 Task: Locate the nearest public gardens to Los Angeles, California, and San Diego, California.
Action: Mouse moved to (111, 71)
Screenshot: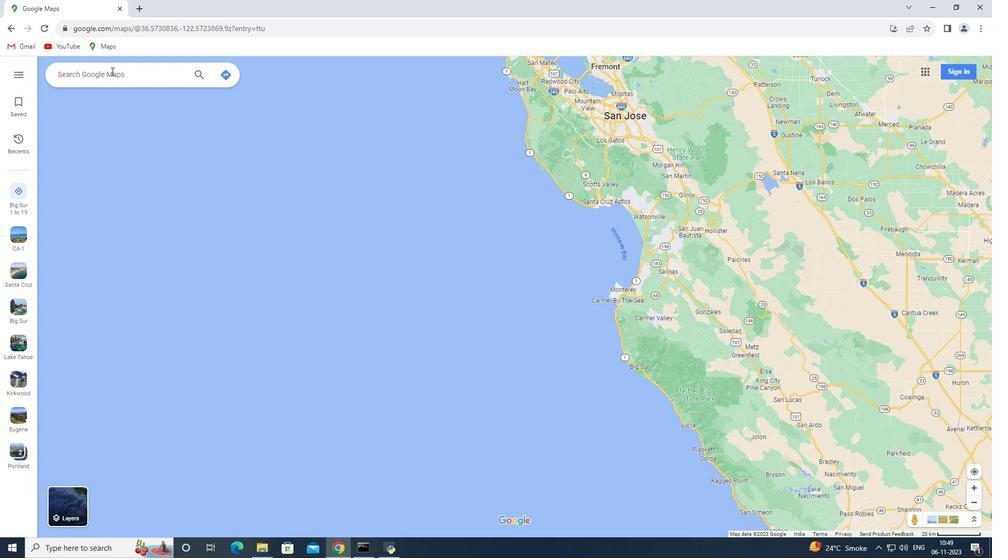 
Action: Mouse pressed left at (111, 71)
Screenshot: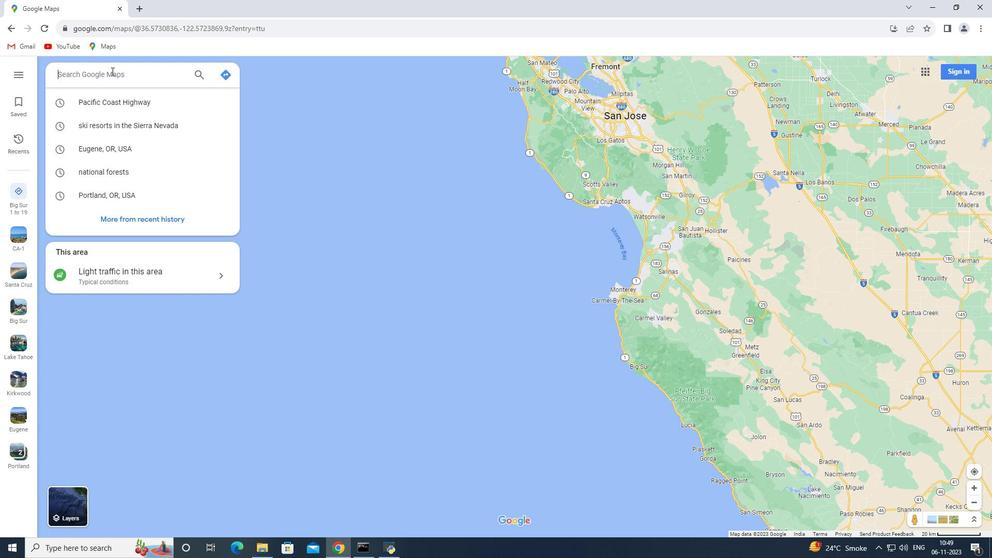 
Action: Key pressed <Key.shift_r>Los<Key.space><Key.shift>Angeles,<Key.space><Key.shift>California<Key.enter>
Screenshot: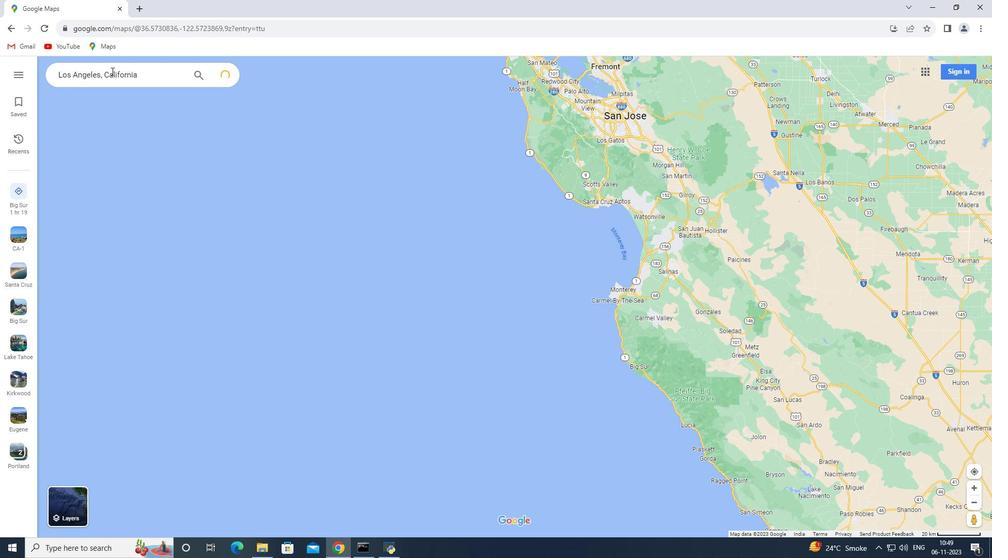 
Action: Mouse moved to (141, 256)
Screenshot: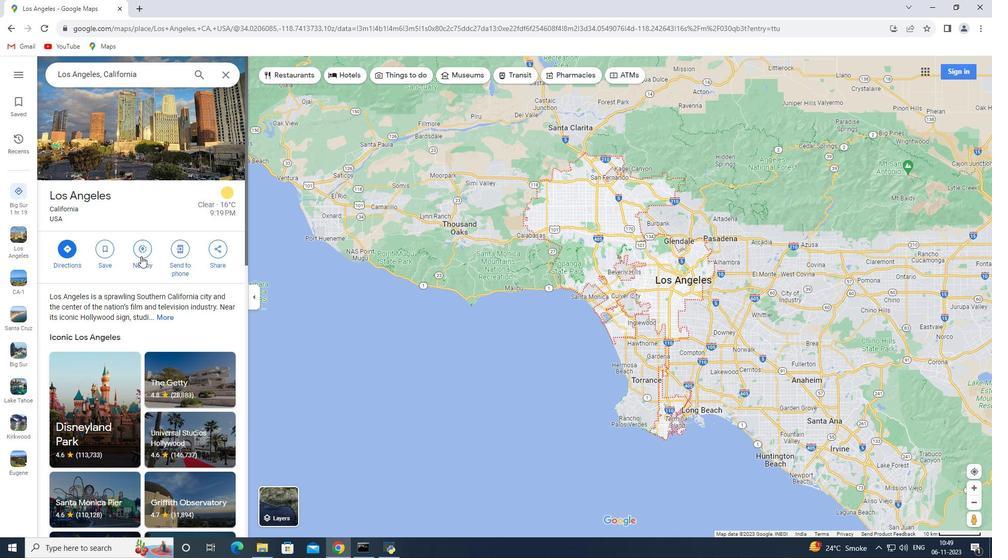 
Action: Mouse pressed left at (141, 256)
Screenshot: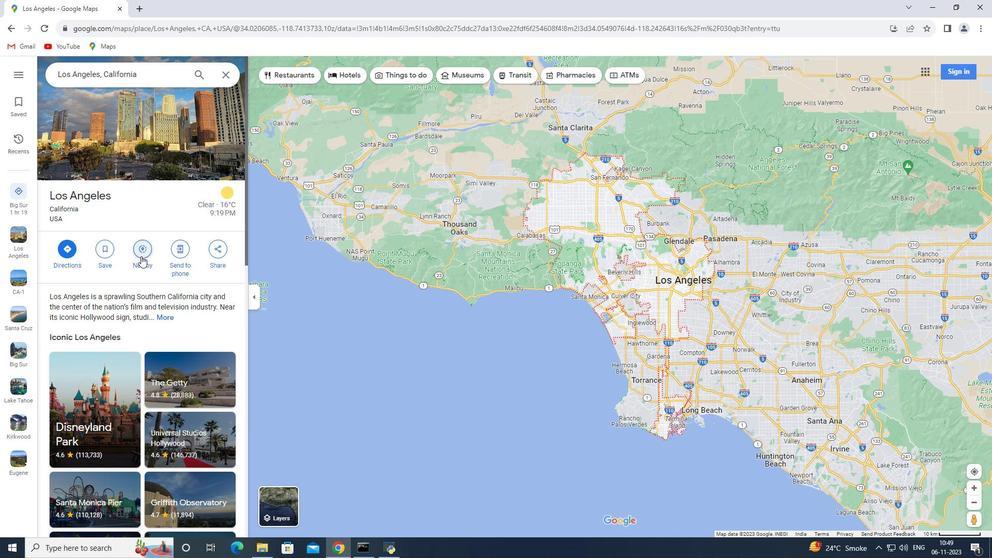 
Action: Key pressed public<Key.space>gardens<Key.enter>
Screenshot: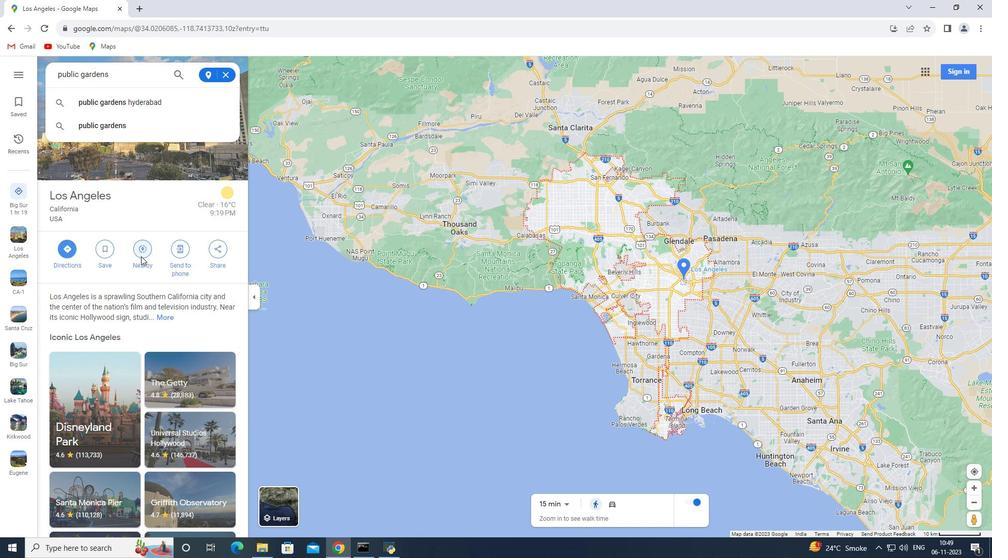 
Action: Mouse moved to (222, 77)
Screenshot: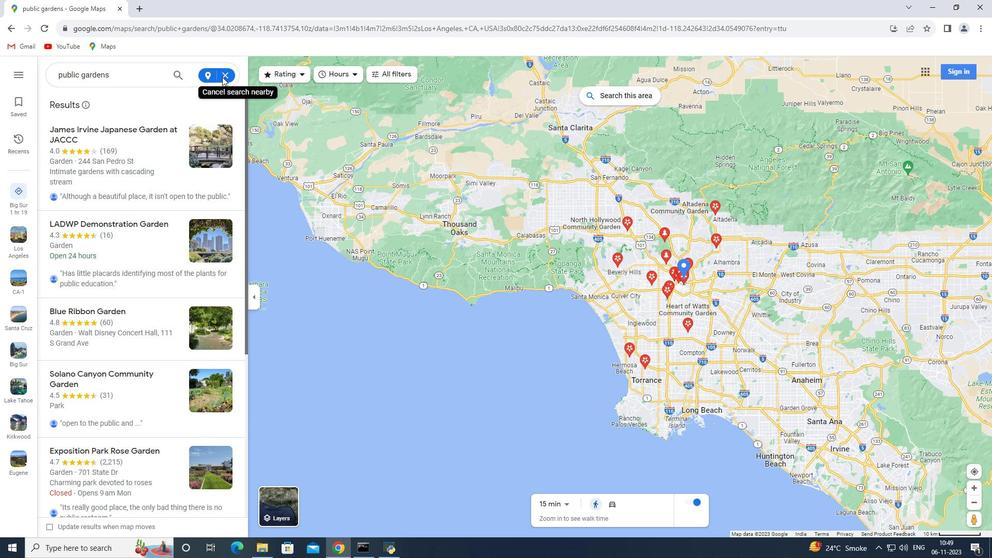 
Action: Mouse pressed left at (222, 77)
Screenshot: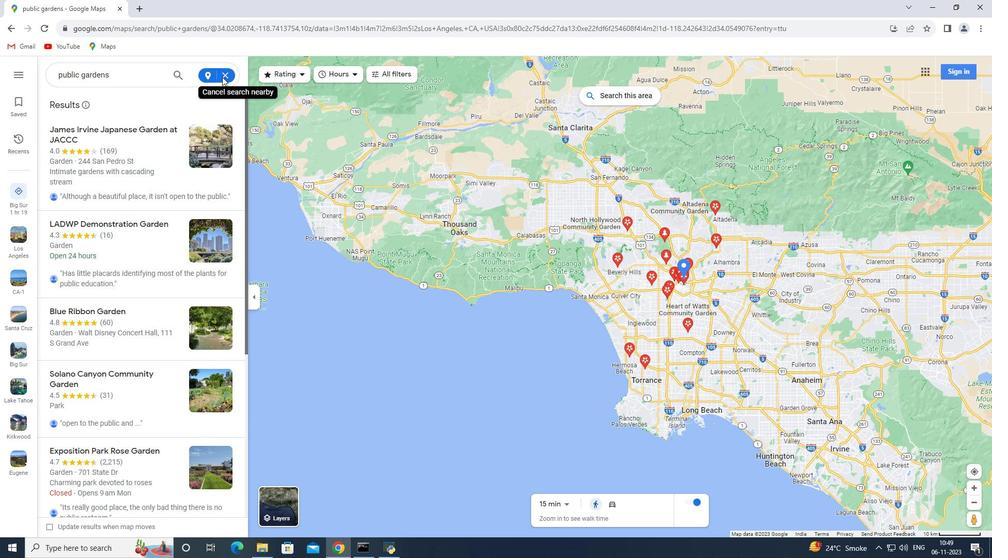 
Action: Mouse moved to (224, 69)
Screenshot: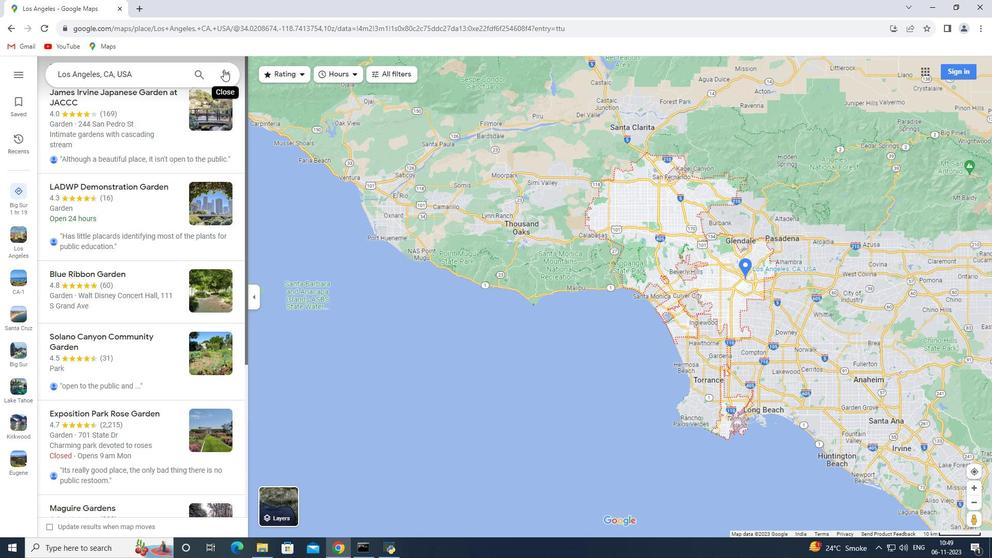 
Action: Mouse pressed left at (224, 69)
Screenshot: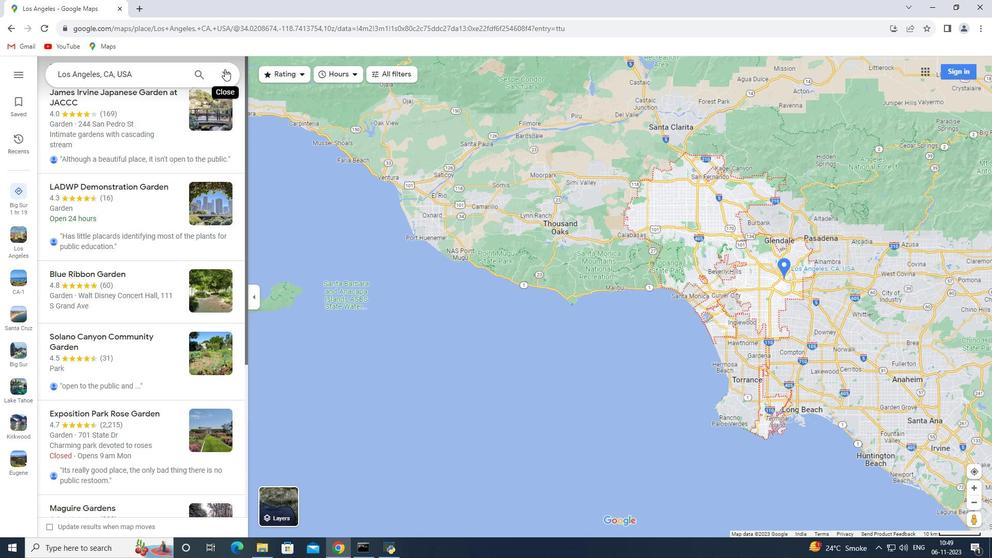 
Action: Key pressed <Key.shift>San<Key.space><Key.shift>Diego,<Key.space><Key.shift>California<Key.enter>
Screenshot: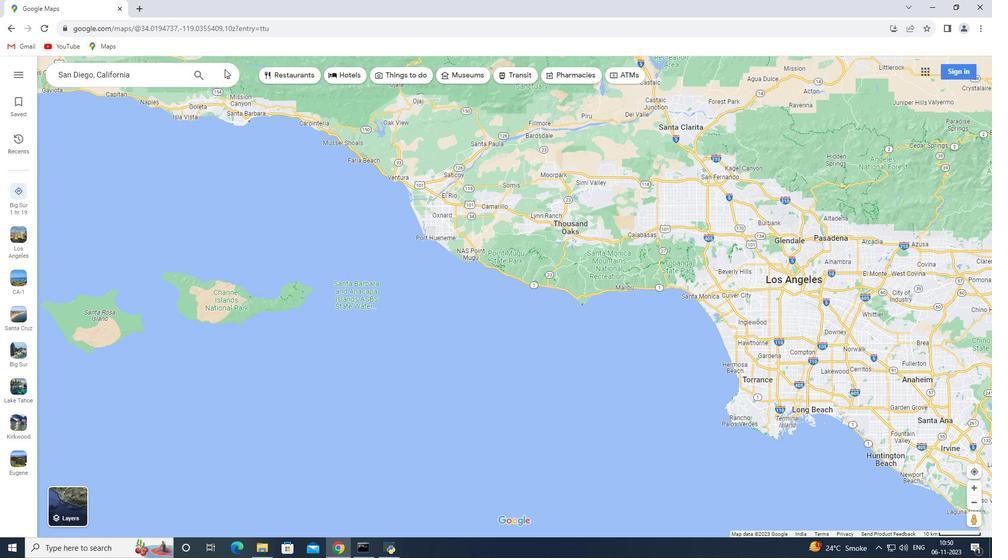 
Action: Mouse moved to (142, 253)
Screenshot: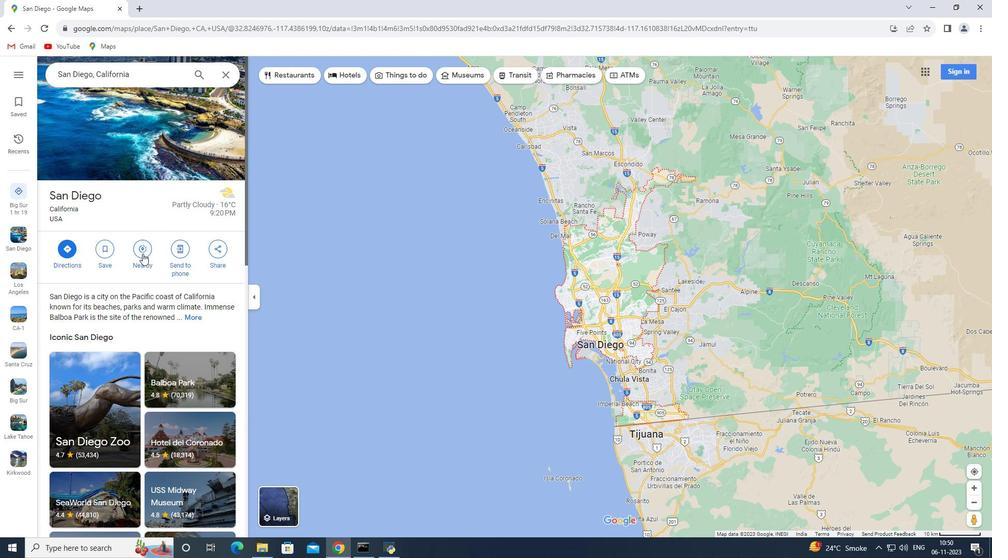 
Action: Mouse pressed left at (142, 253)
Screenshot: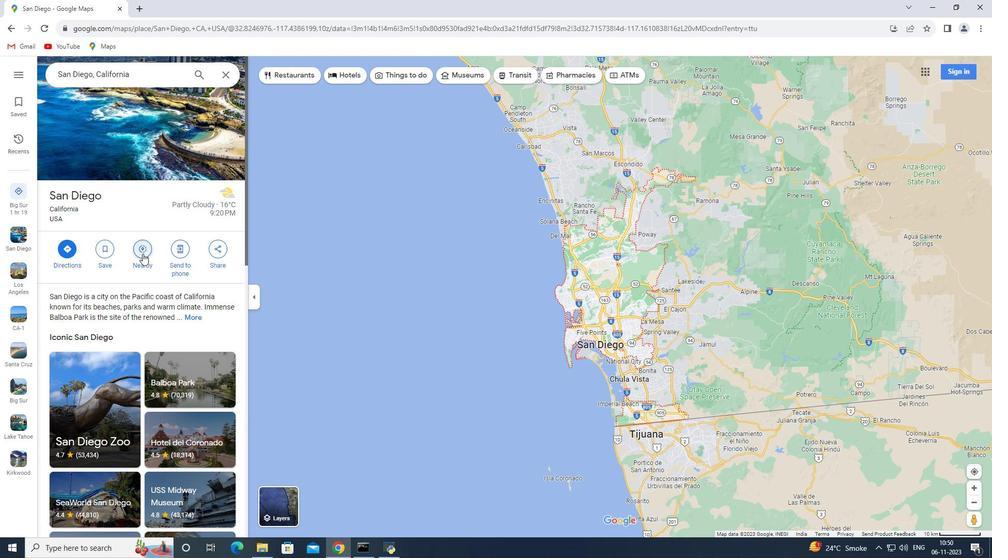 
Action: Mouse moved to (126, 83)
Screenshot: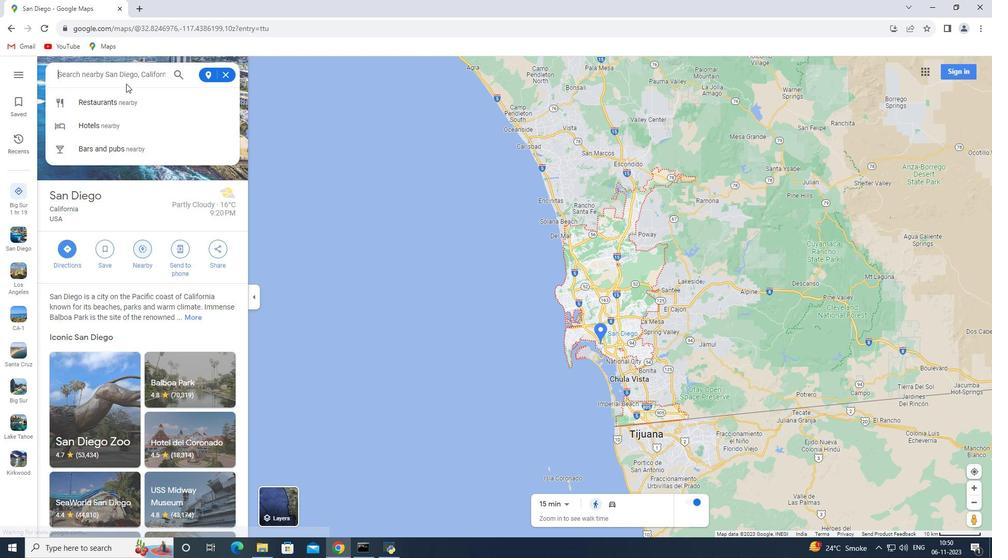 
Action: Key pressed public<Key.space>gardens<Key.enter>
Screenshot: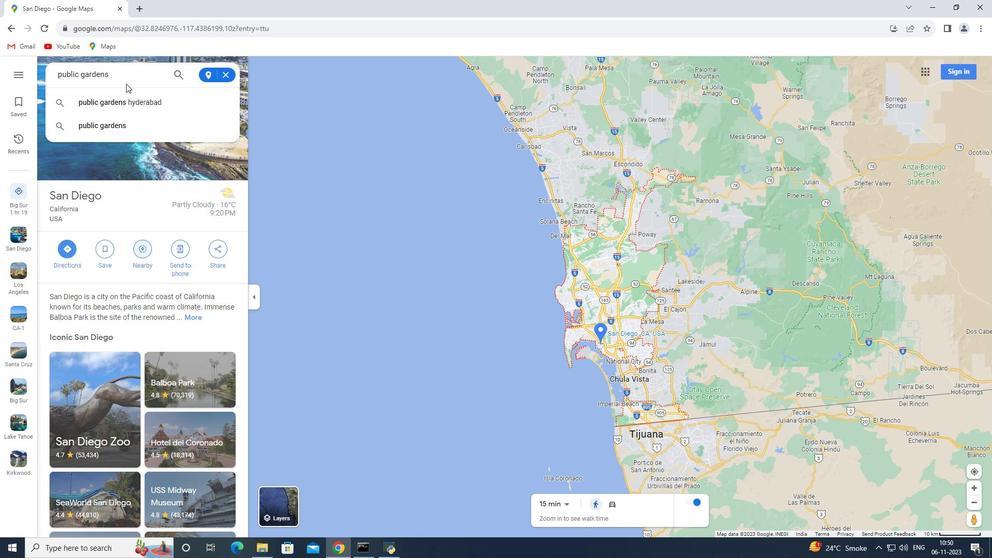 
